 Task: Look for products in the category "Cereal" with peanut butter flavor.
Action: Mouse moved to (761, 281)
Screenshot: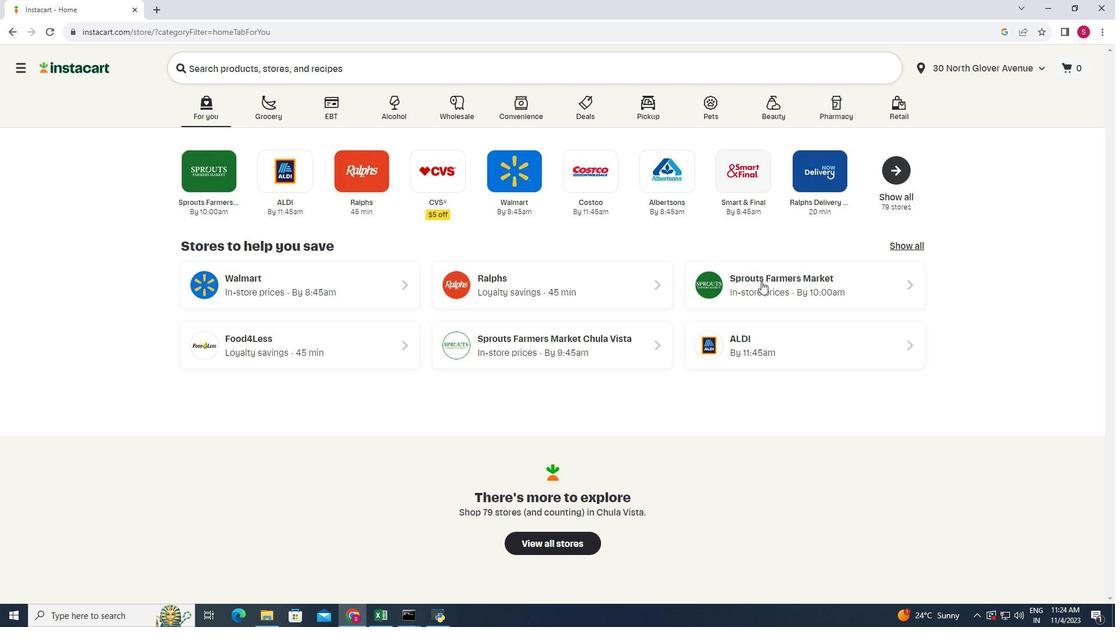 
Action: Mouse pressed left at (761, 281)
Screenshot: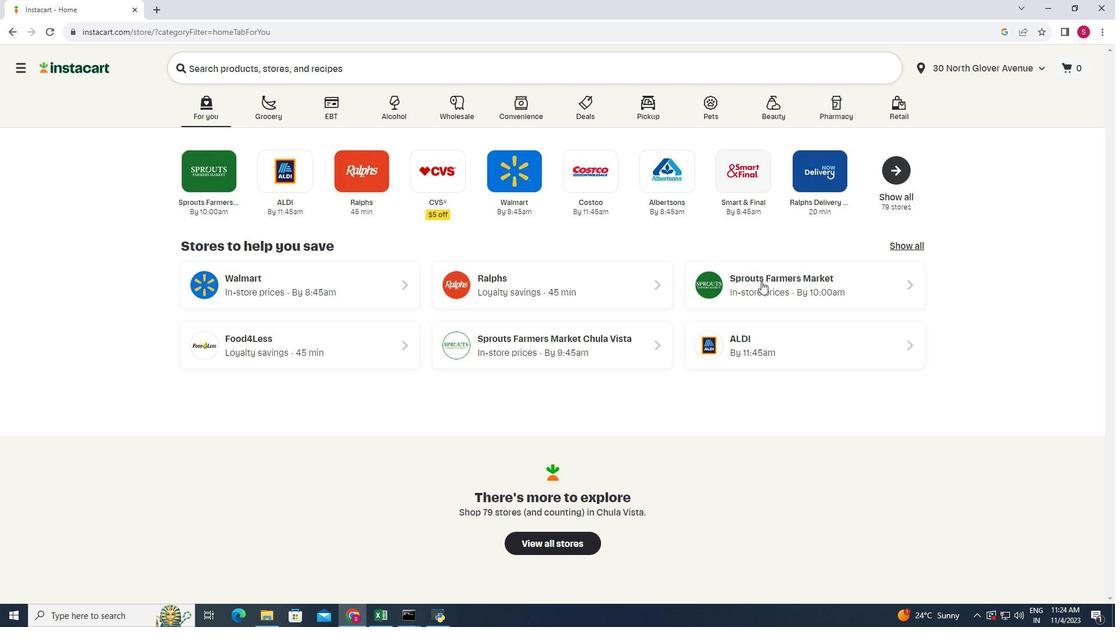
Action: Mouse moved to (88, 345)
Screenshot: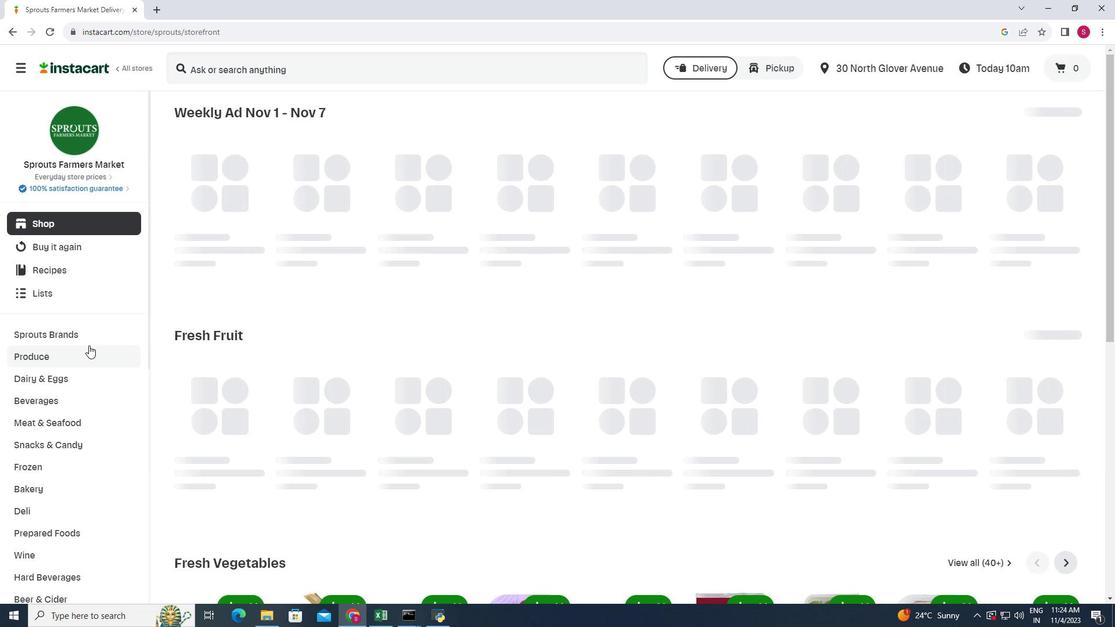 
Action: Mouse scrolled (88, 345) with delta (0, 0)
Screenshot: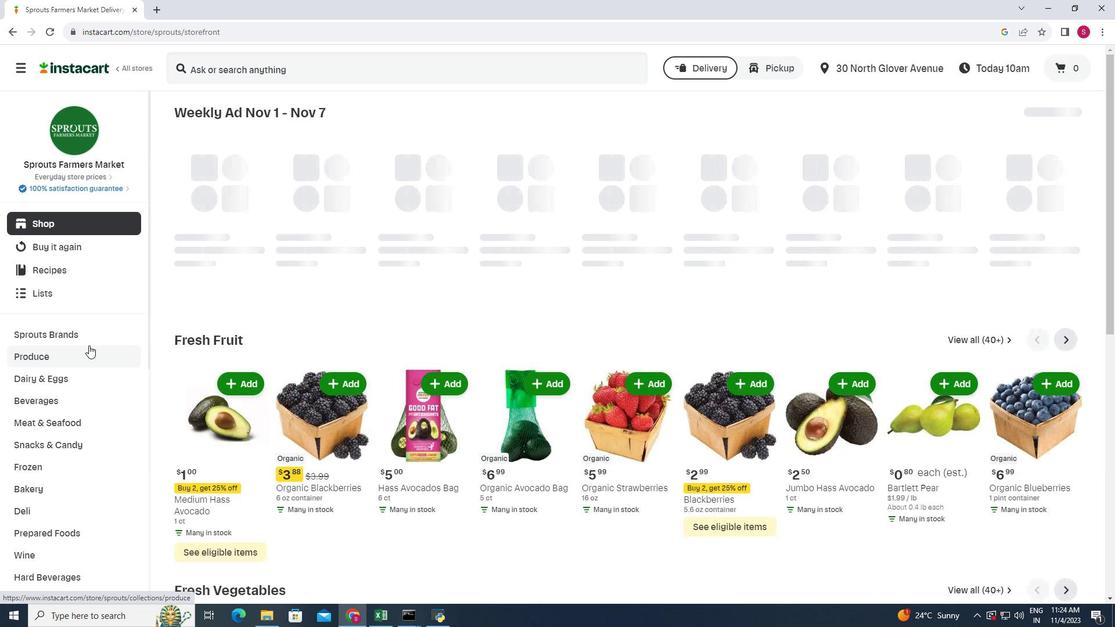 
Action: Mouse scrolled (88, 345) with delta (0, 0)
Screenshot: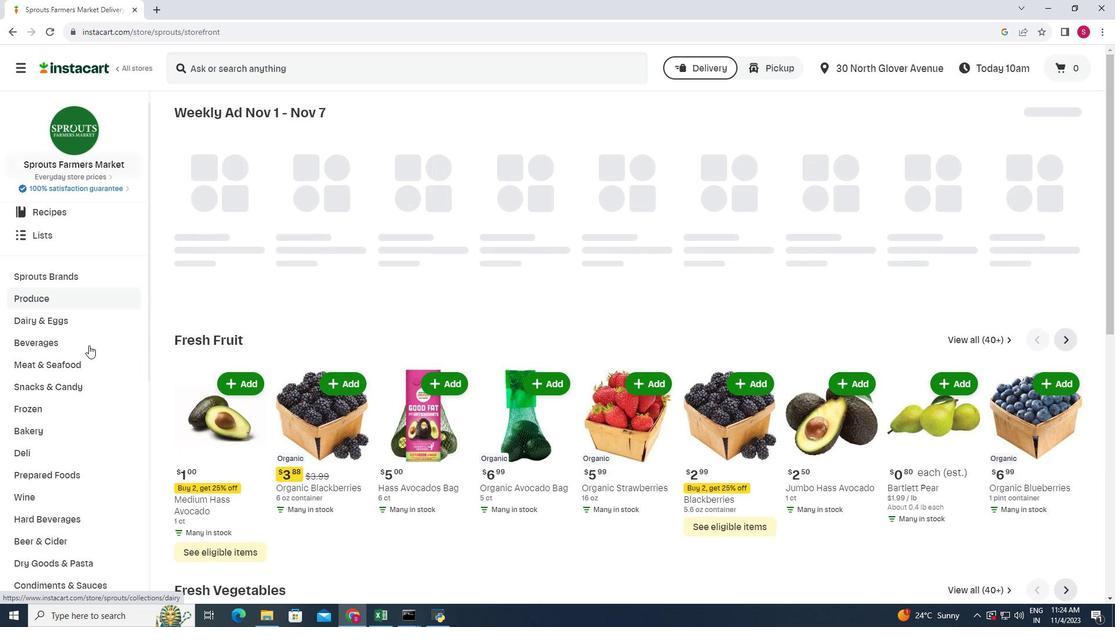 
Action: Mouse scrolled (88, 345) with delta (0, 0)
Screenshot: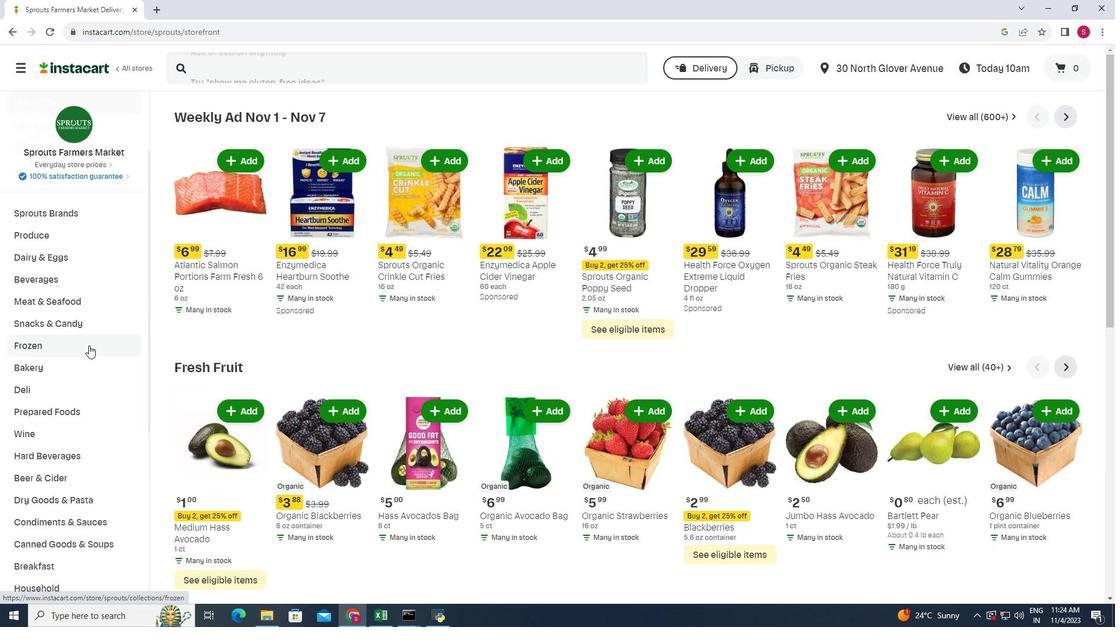
Action: Mouse scrolled (88, 345) with delta (0, 0)
Screenshot: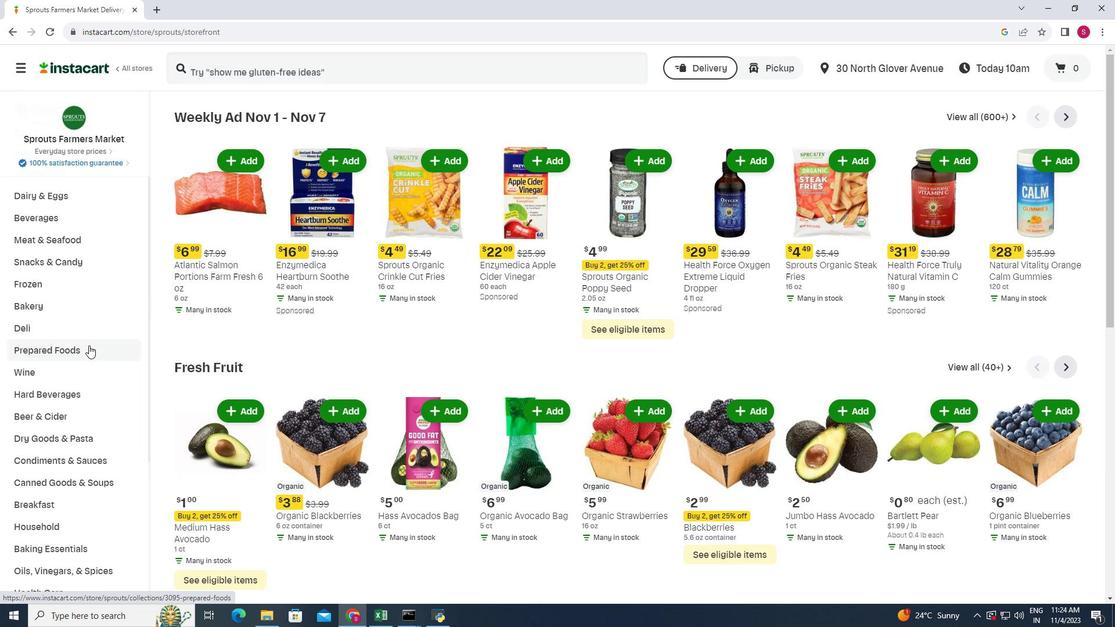 
Action: Mouse moved to (58, 450)
Screenshot: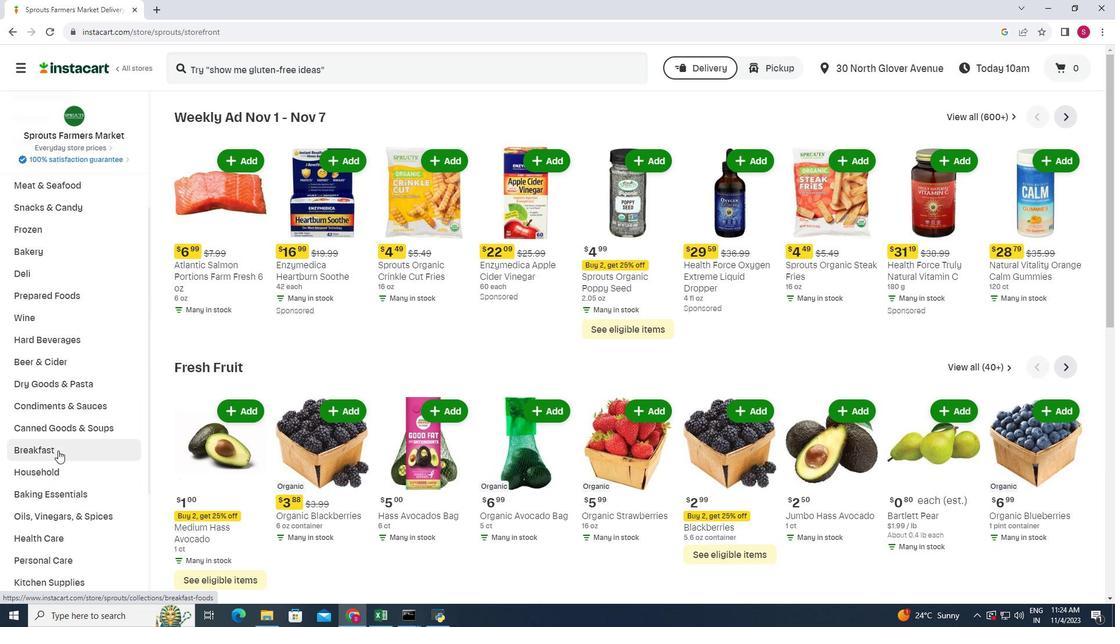
Action: Mouse pressed left at (58, 450)
Screenshot: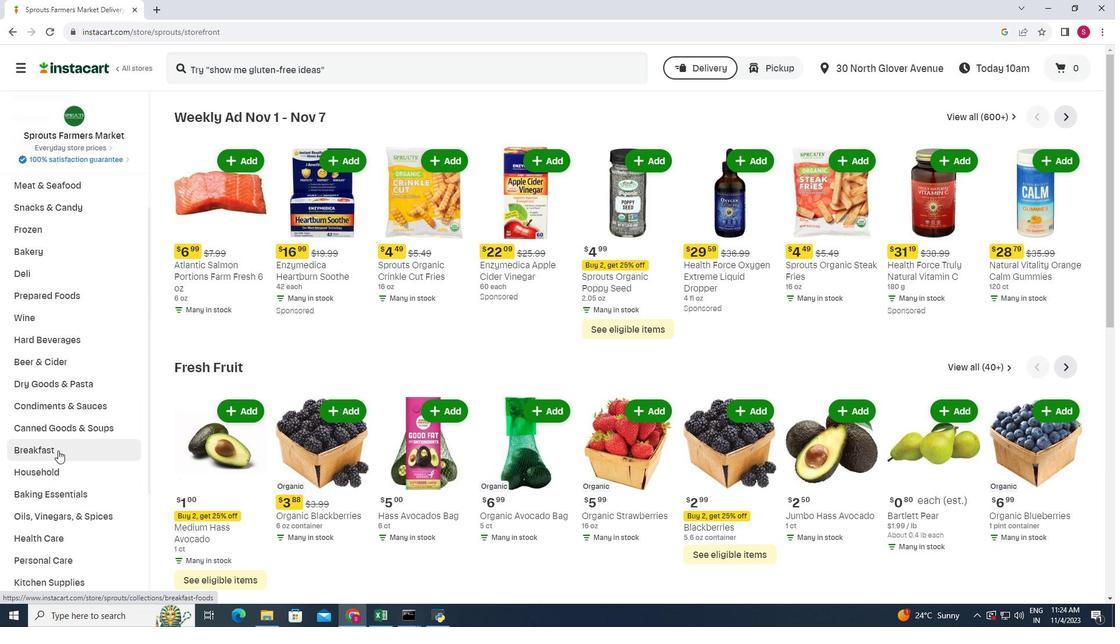 
Action: Mouse moved to (855, 139)
Screenshot: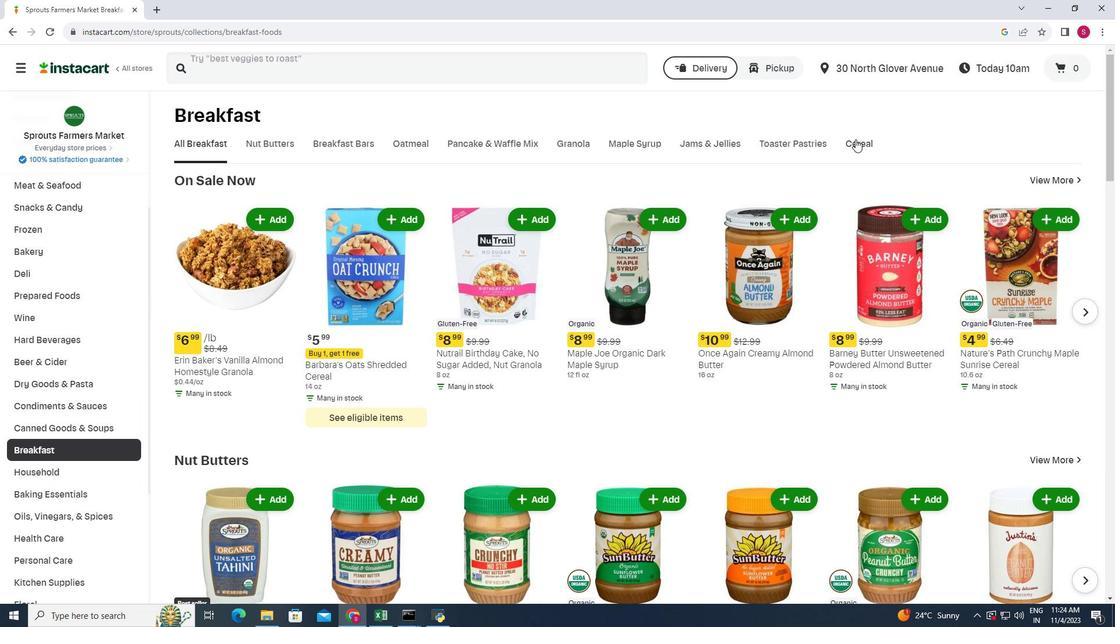 
Action: Mouse pressed left at (855, 139)
Screenshot: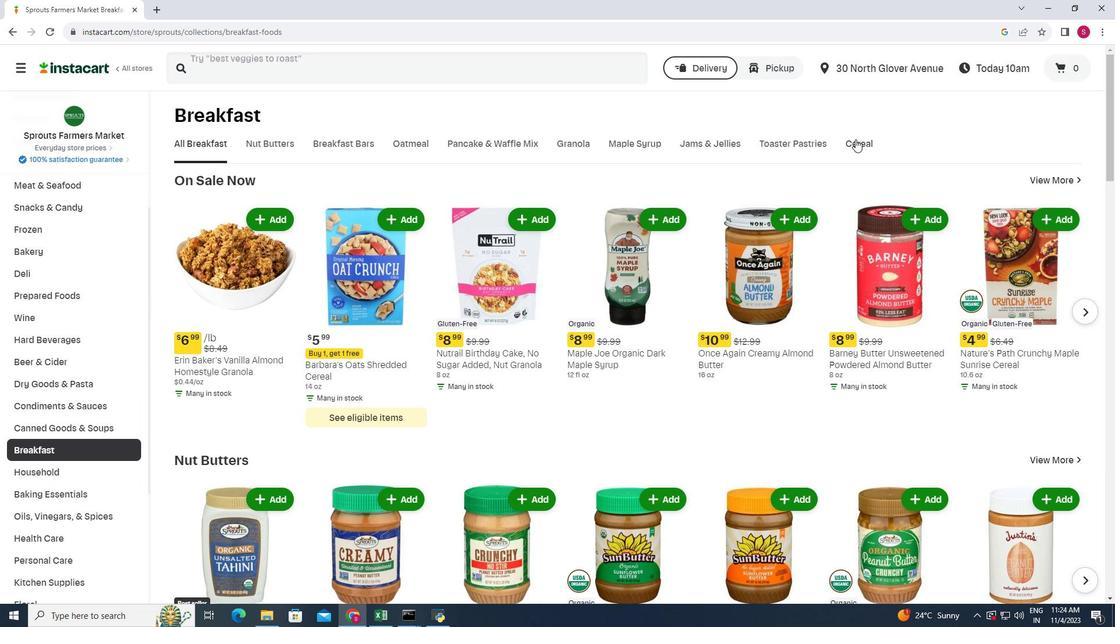 
Action: Mouse moved to (216, 182)
Screenshot: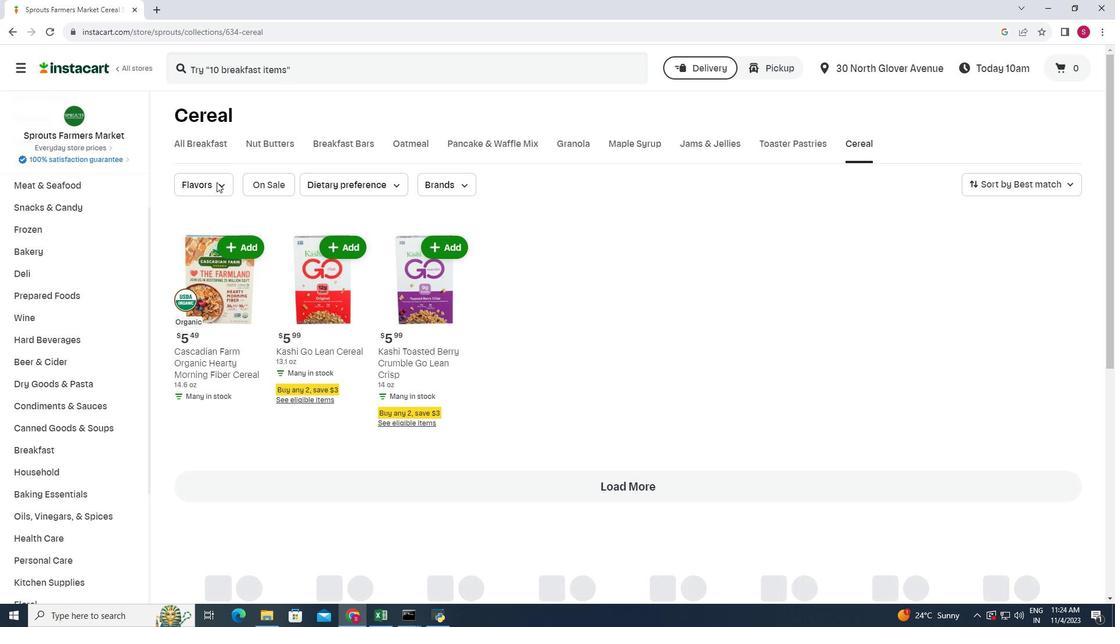 
Action: Mouse pressed left at (216, 182)
Screenshot: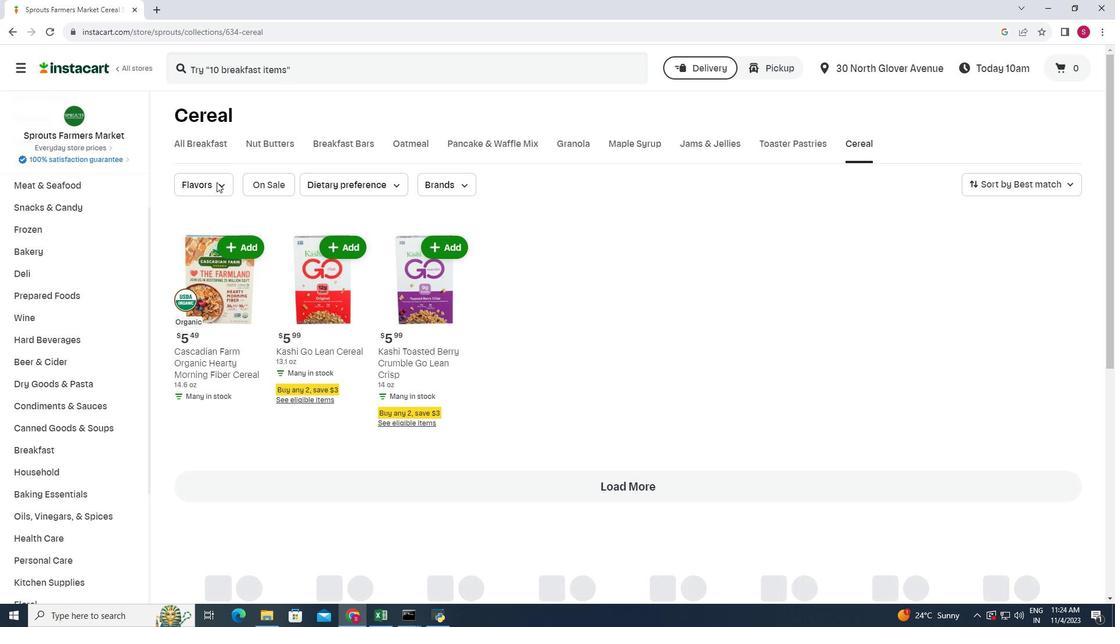 
Action: Mouse moved to (230, 234)
Screenshot: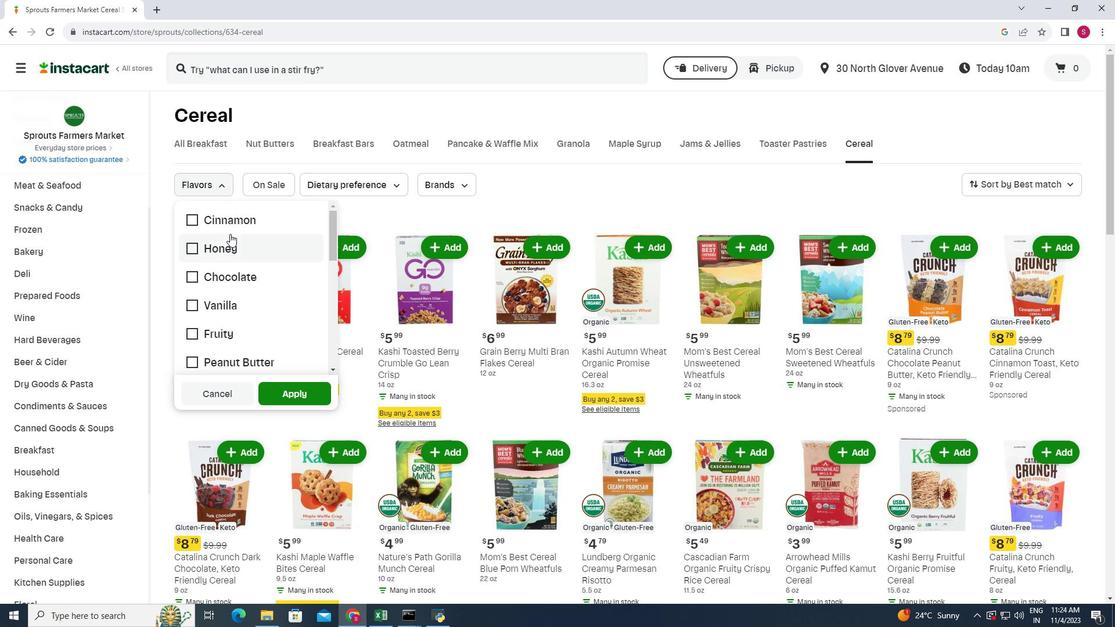 
Action: Mouse scrolled (230, 233) with delta (0, 0)
Screenshot: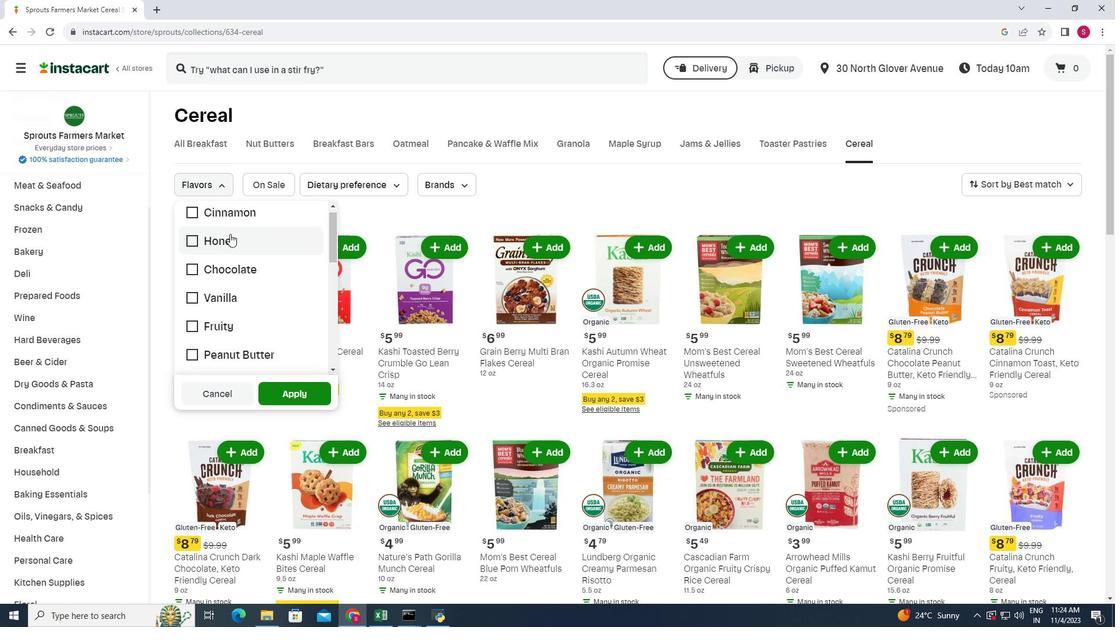 
Action: Mouse moved to (247, 306)
Screenshot: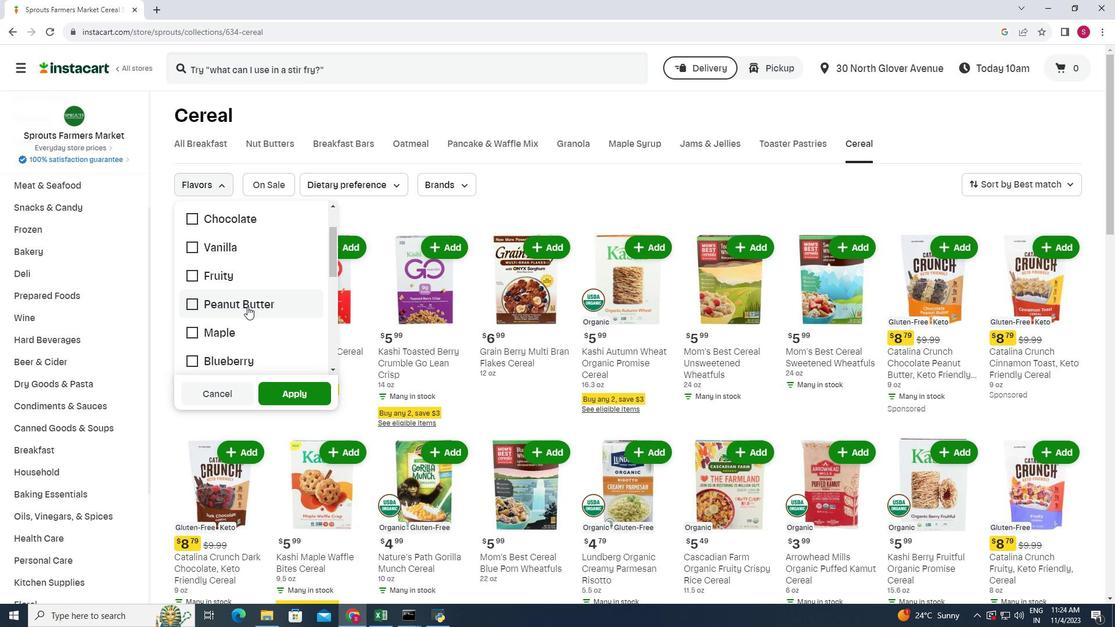 
Action: Mouse pressed left at (247, 306)
Screenshot: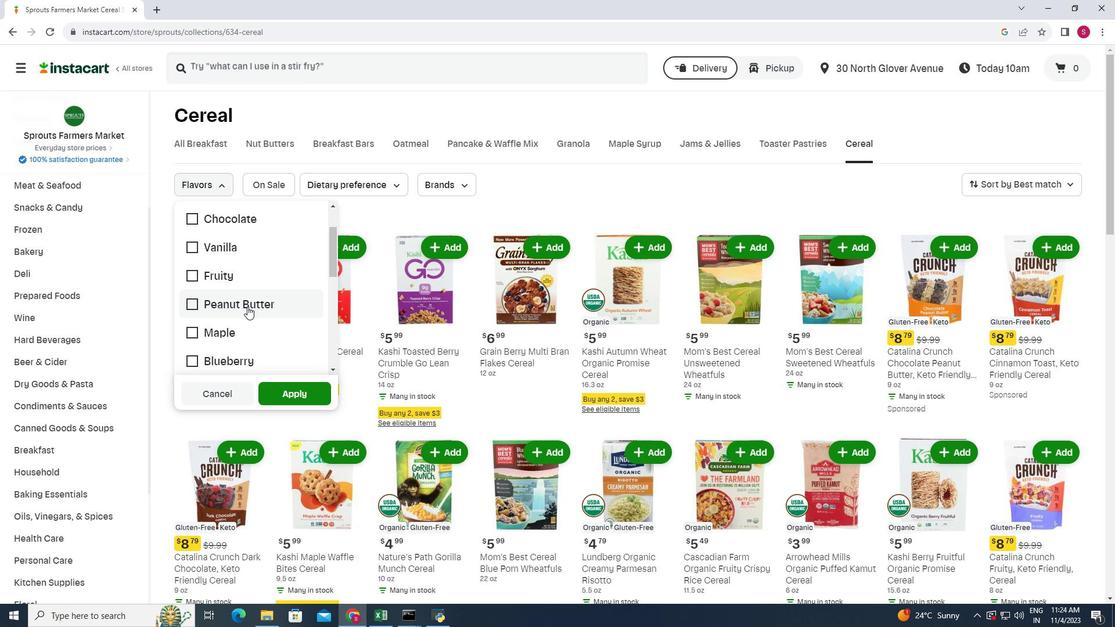 
Action: Mouse moved to (278, 390)
Screenshot: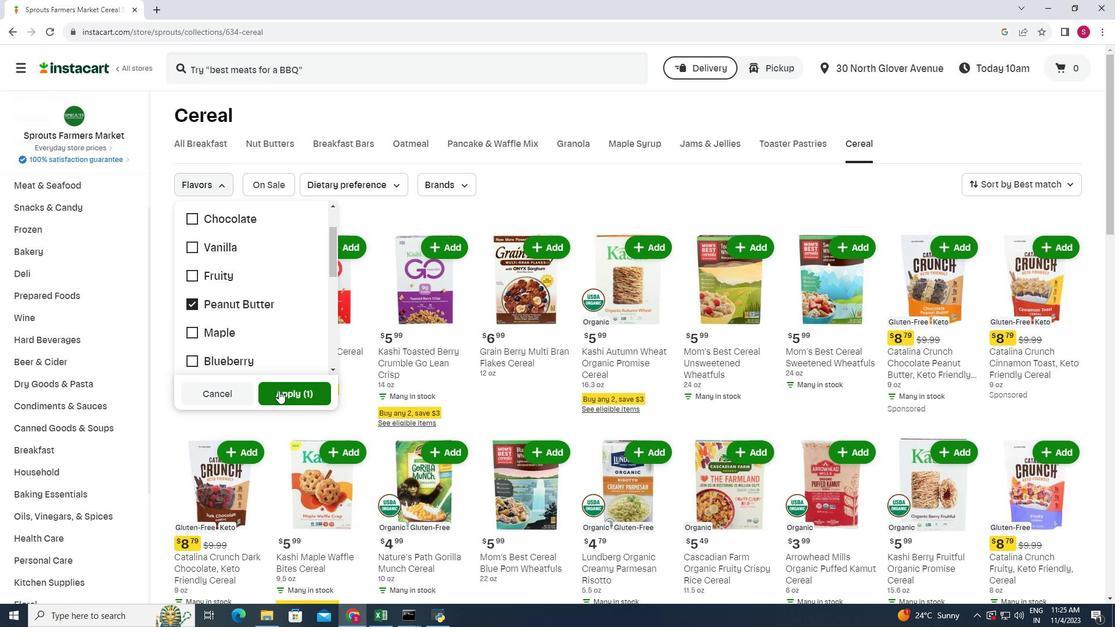 
Action: Mouse pressed left at (278, 390)
Screenshot: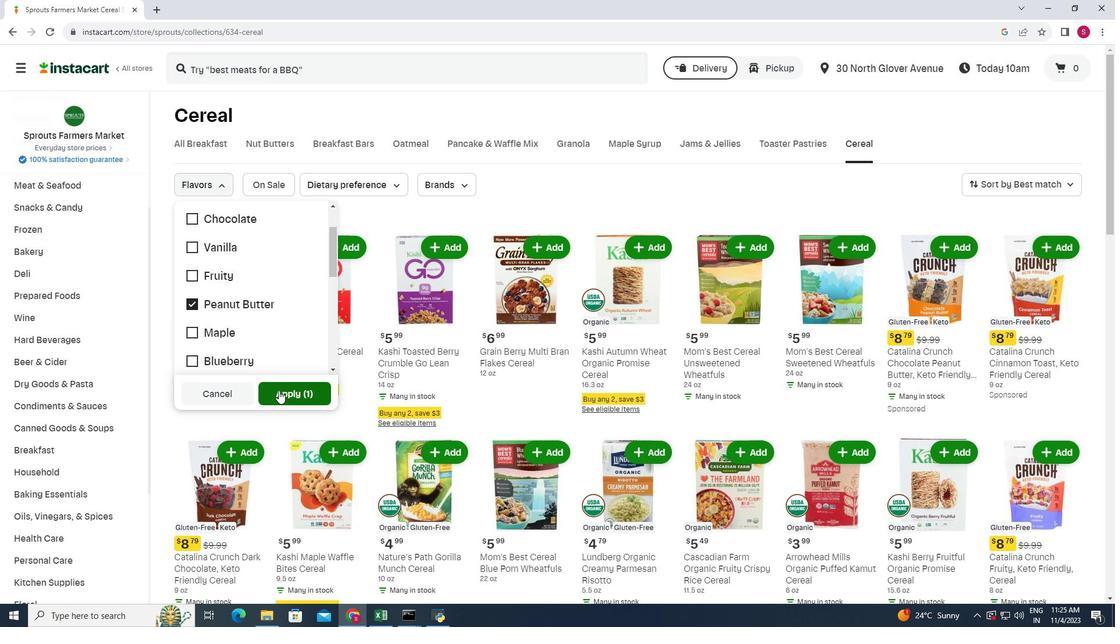 
Action: Mouse moved to (266, 290)
Screenshot: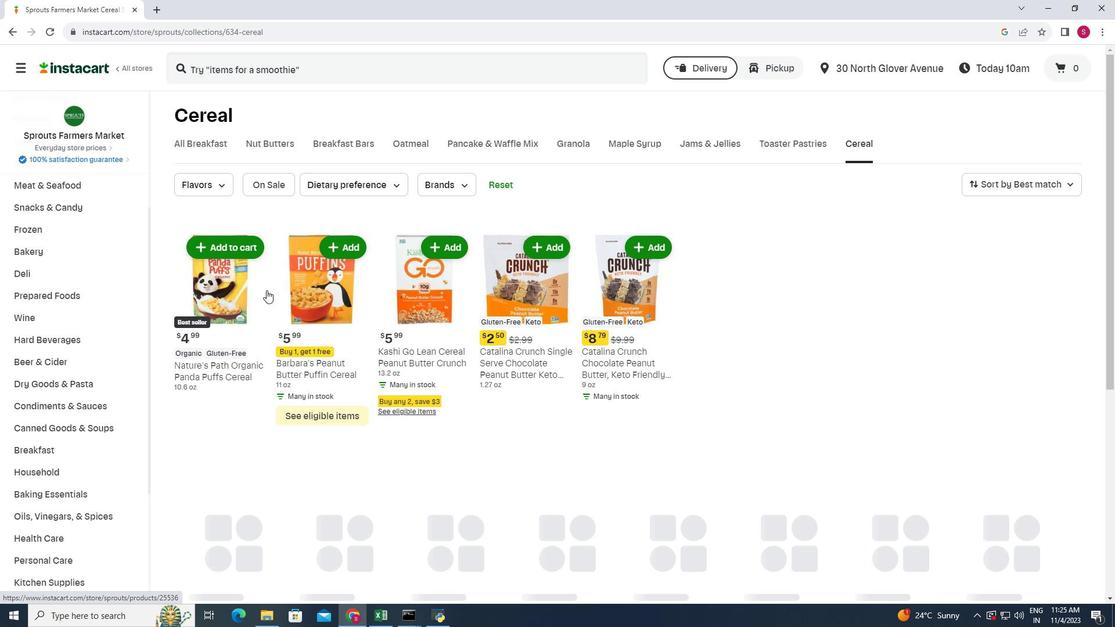 
Action: Mouse scrolled (266, 289) with delta (0, 0)
Screenshot: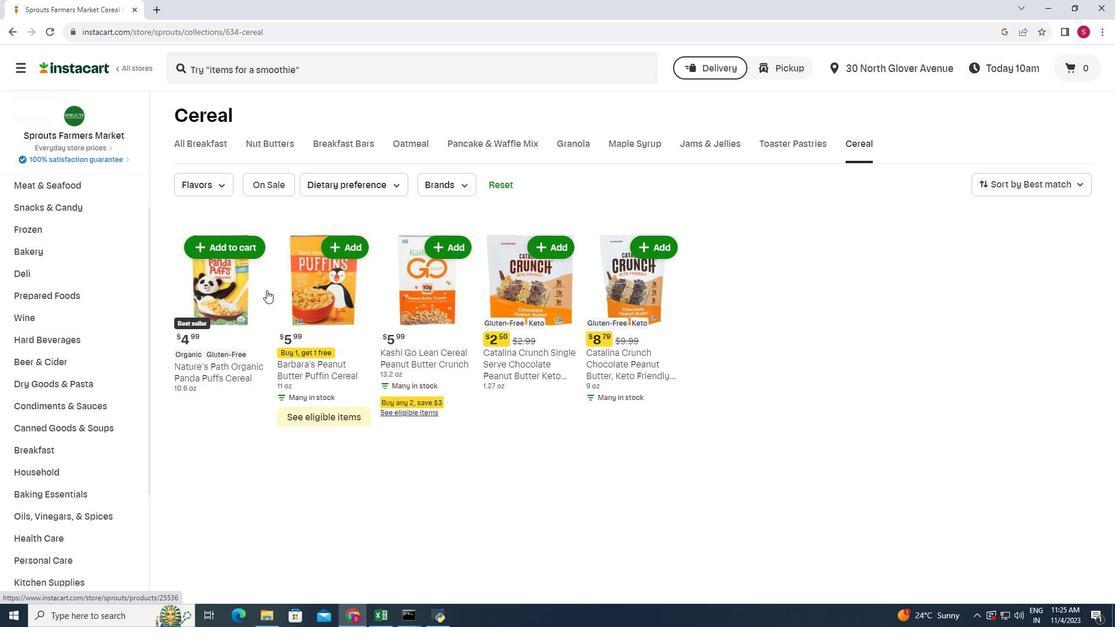 
Action: Mouse scrolled (266, 289) with delta (0, 0)
Screenshot: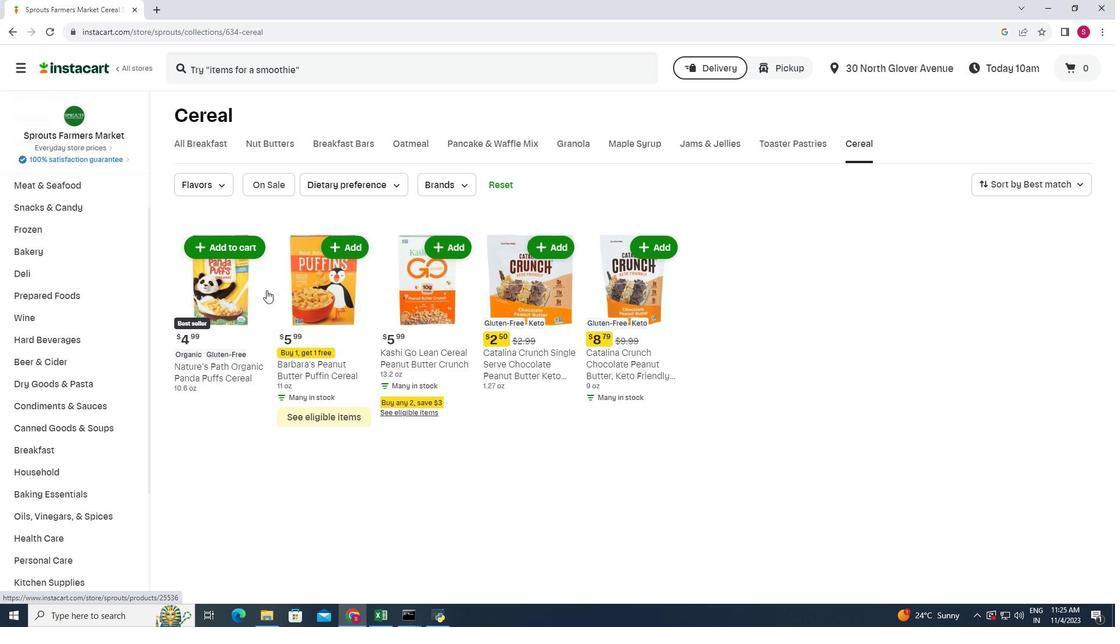 
